 Task: Enable the option automatically republish when changes are made.
Action: Mouse moved to (57, 112)
Screenshot: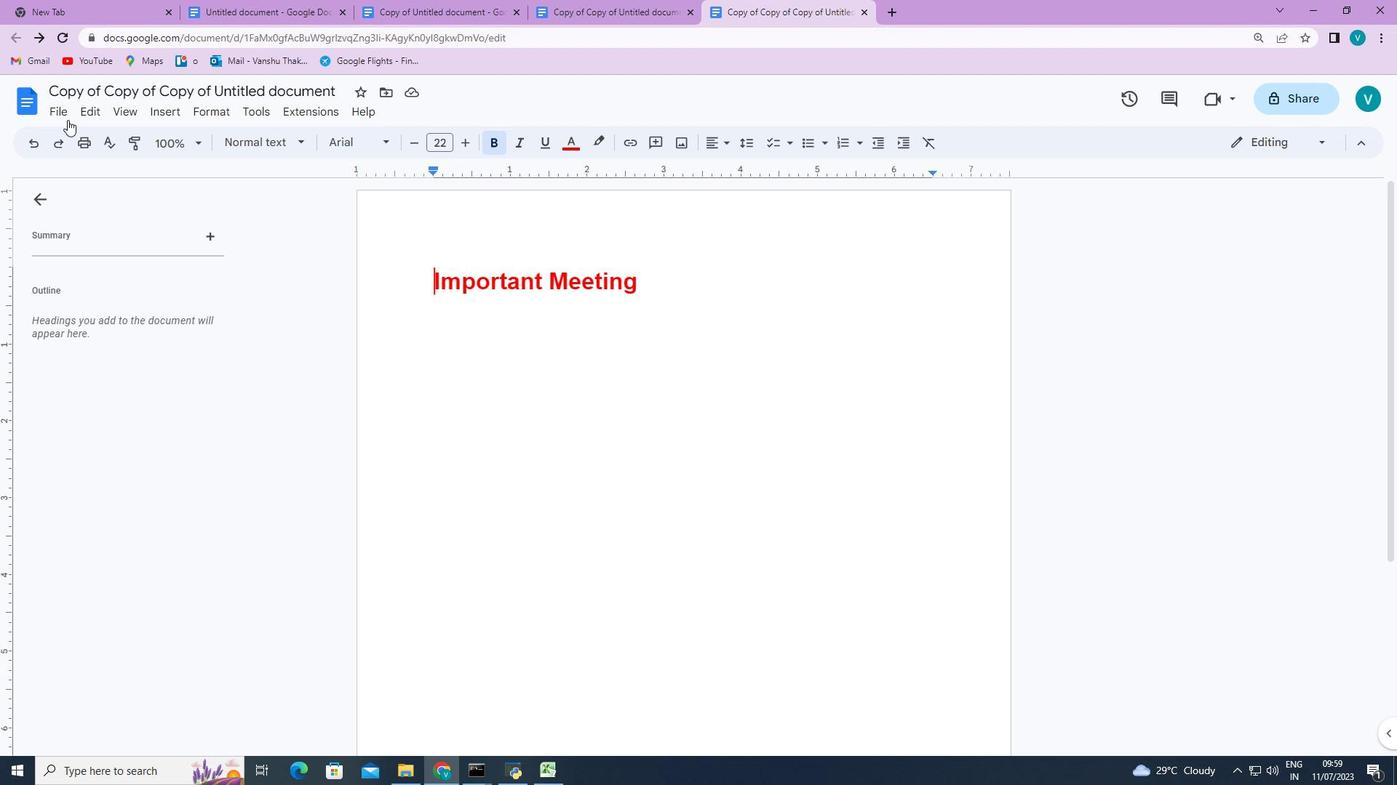 
Action: Mouse pressed left at (57, 112)
Screenshot: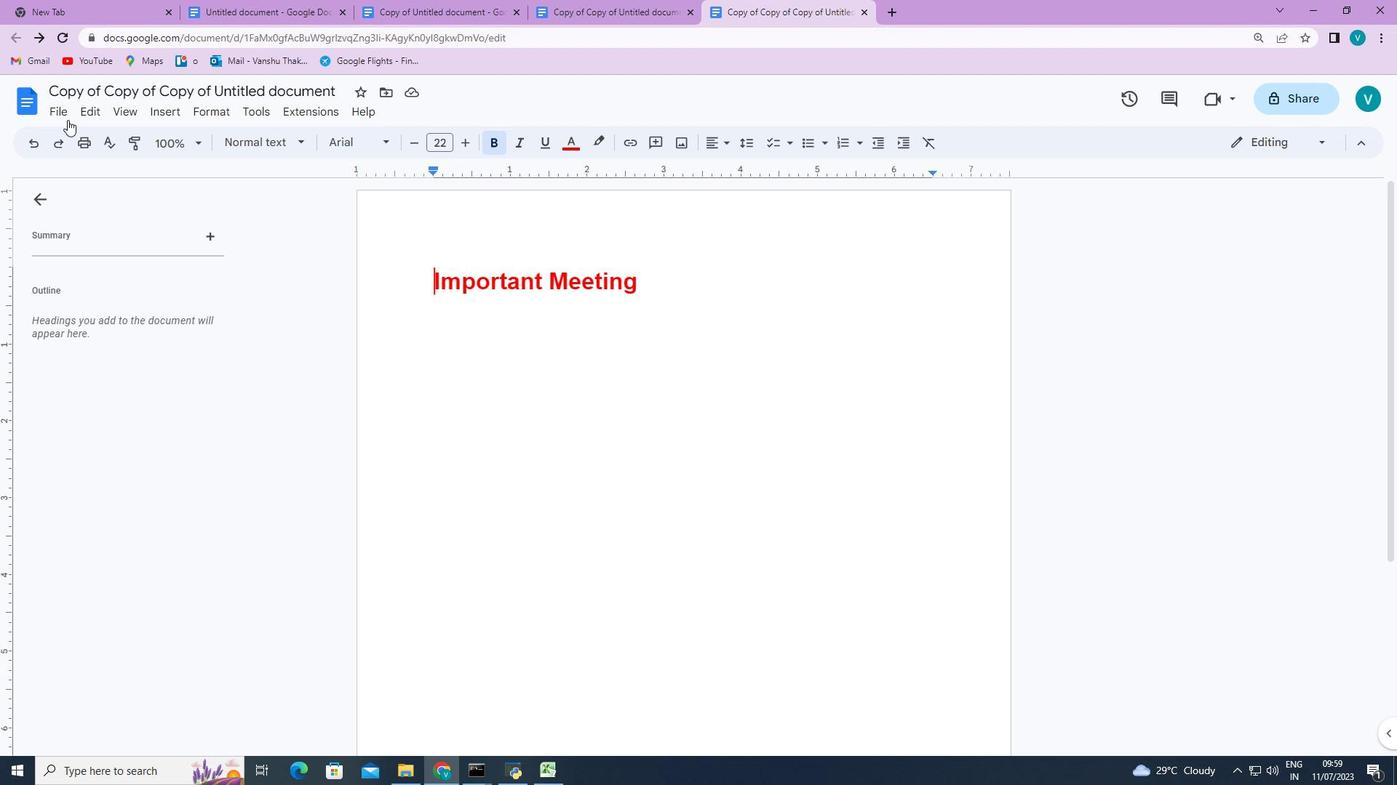 
Action: Mouse moved to (104, 227)
Screenshot: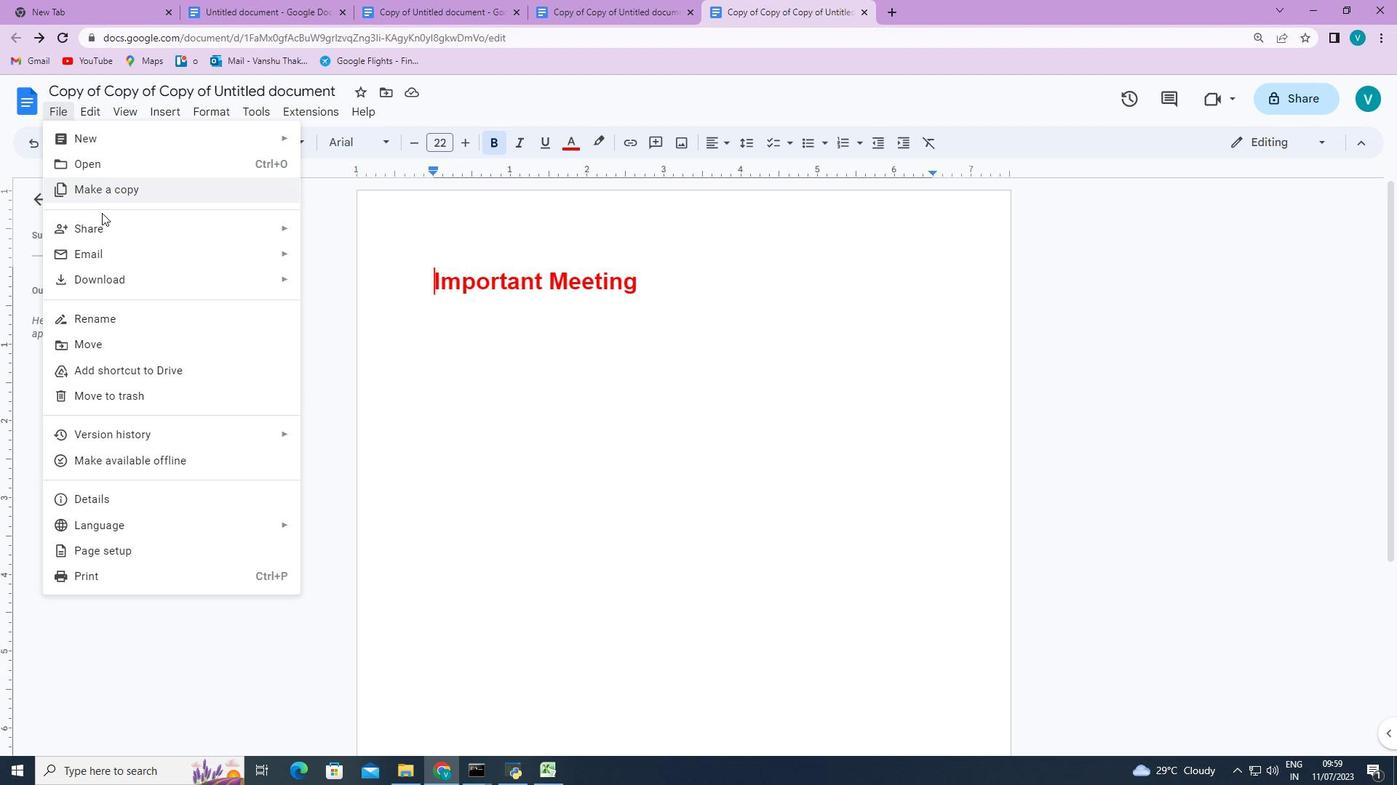 
Action: Mouse pressed left at (104, 227)
Screenshot: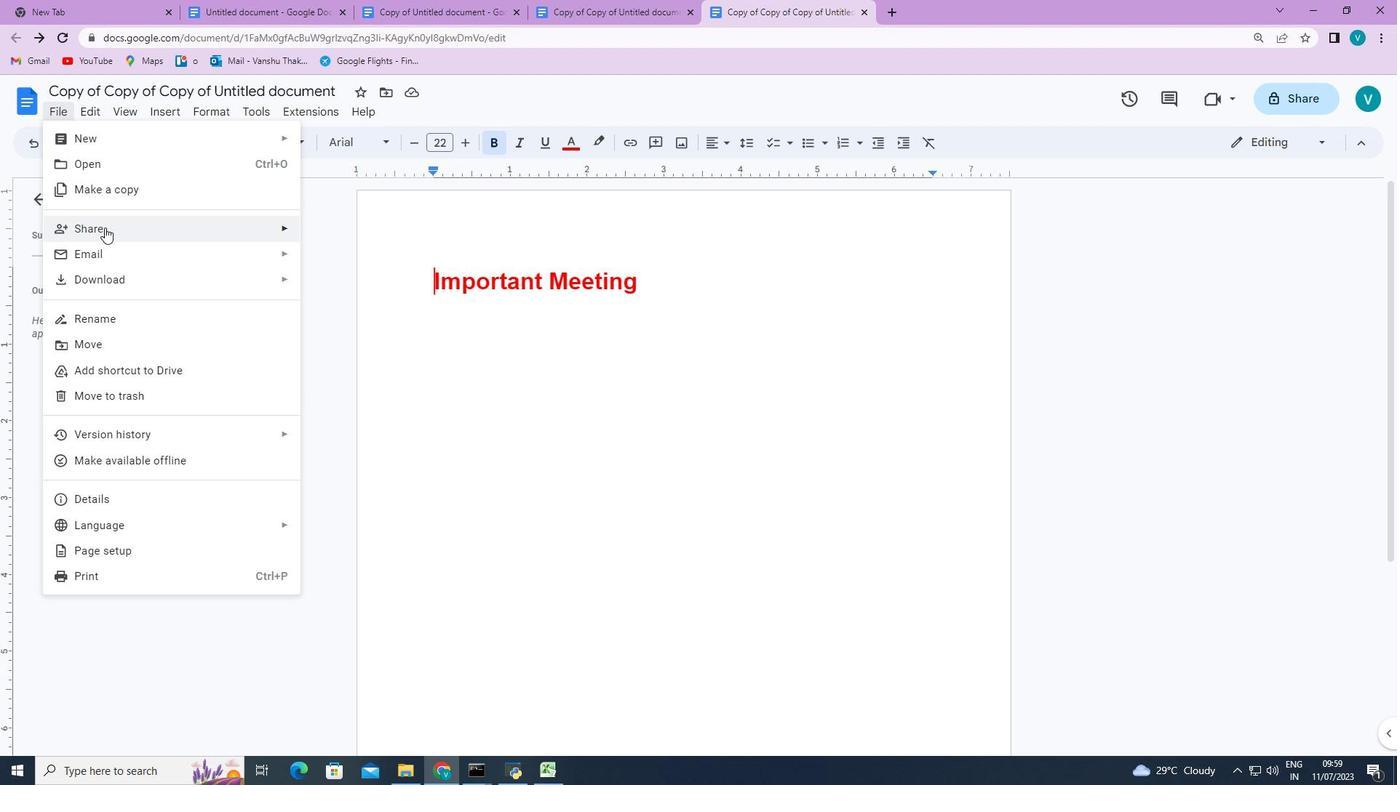 
Action: Mouse moved to (333, 259)
Screenshot: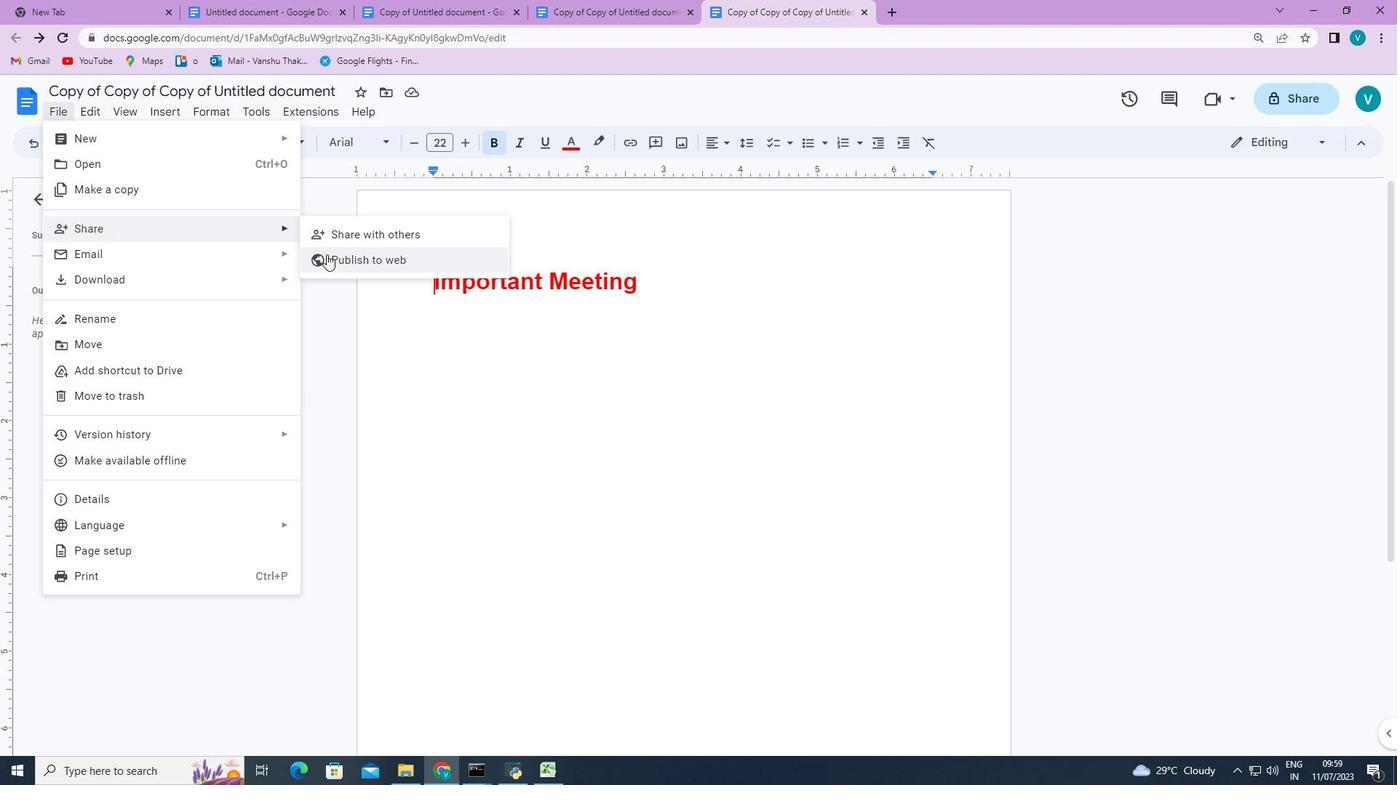 
Action: Mouse pressed left at (333, 259)
Screenshot: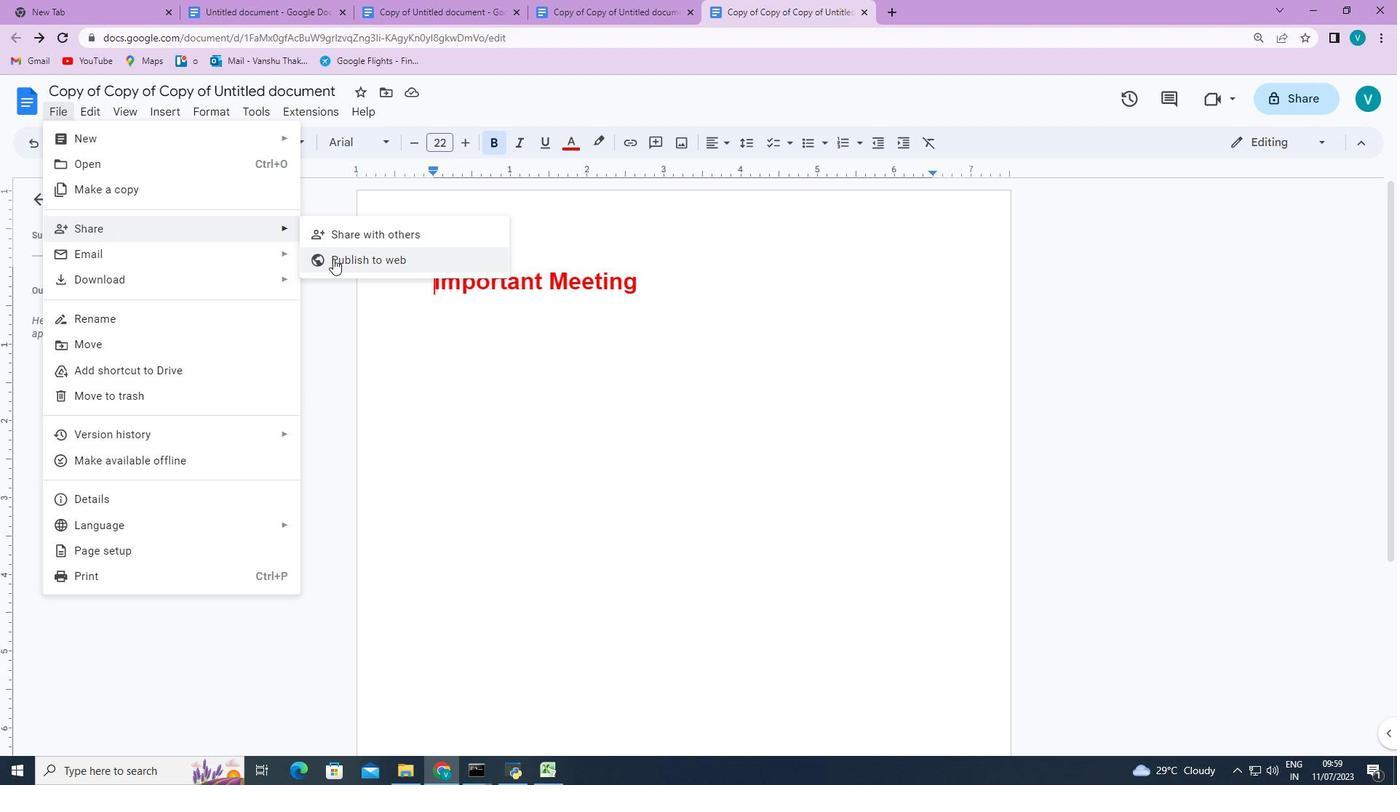 
Action: Mouse moved to (527, 603)
Screenshot: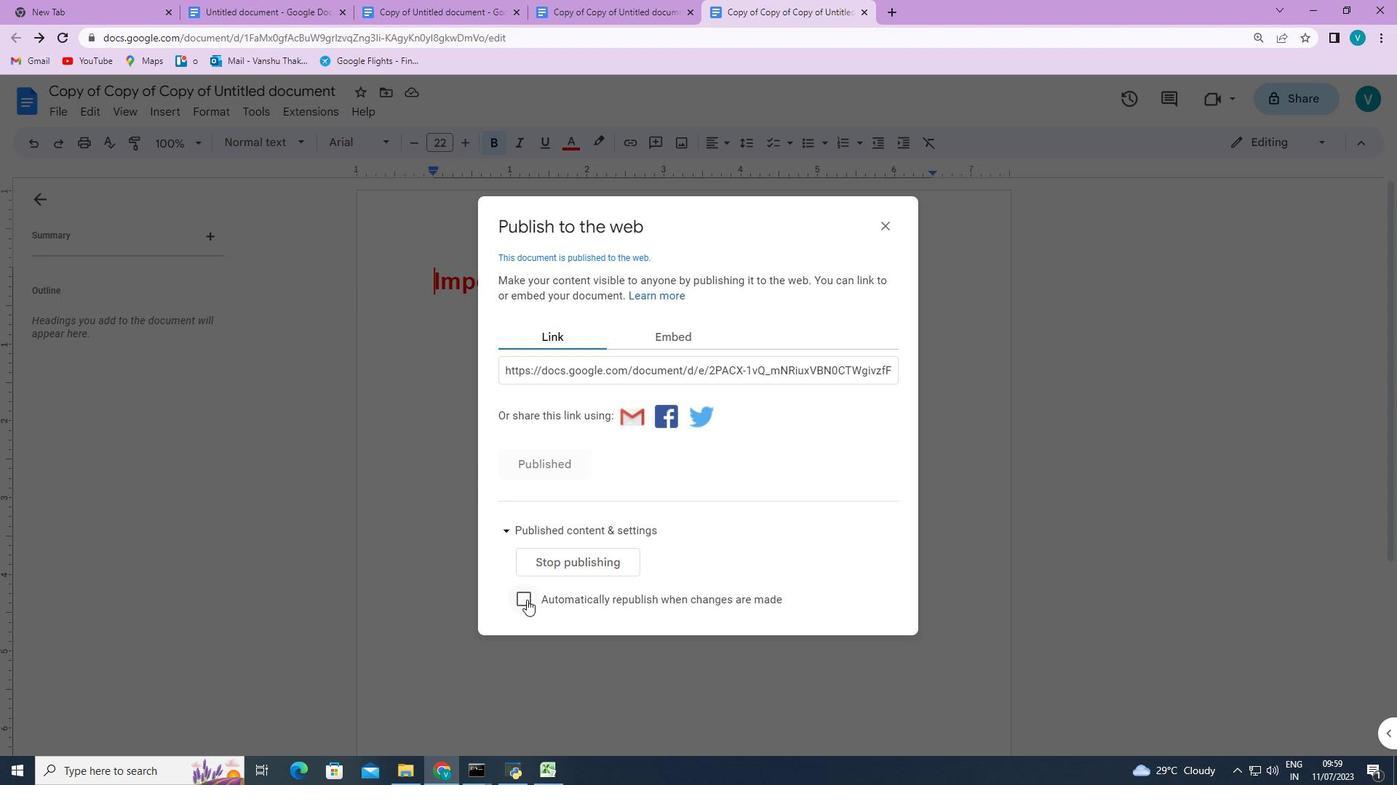 
Action: Mouse pressed left at (527, 603)
Screenshot: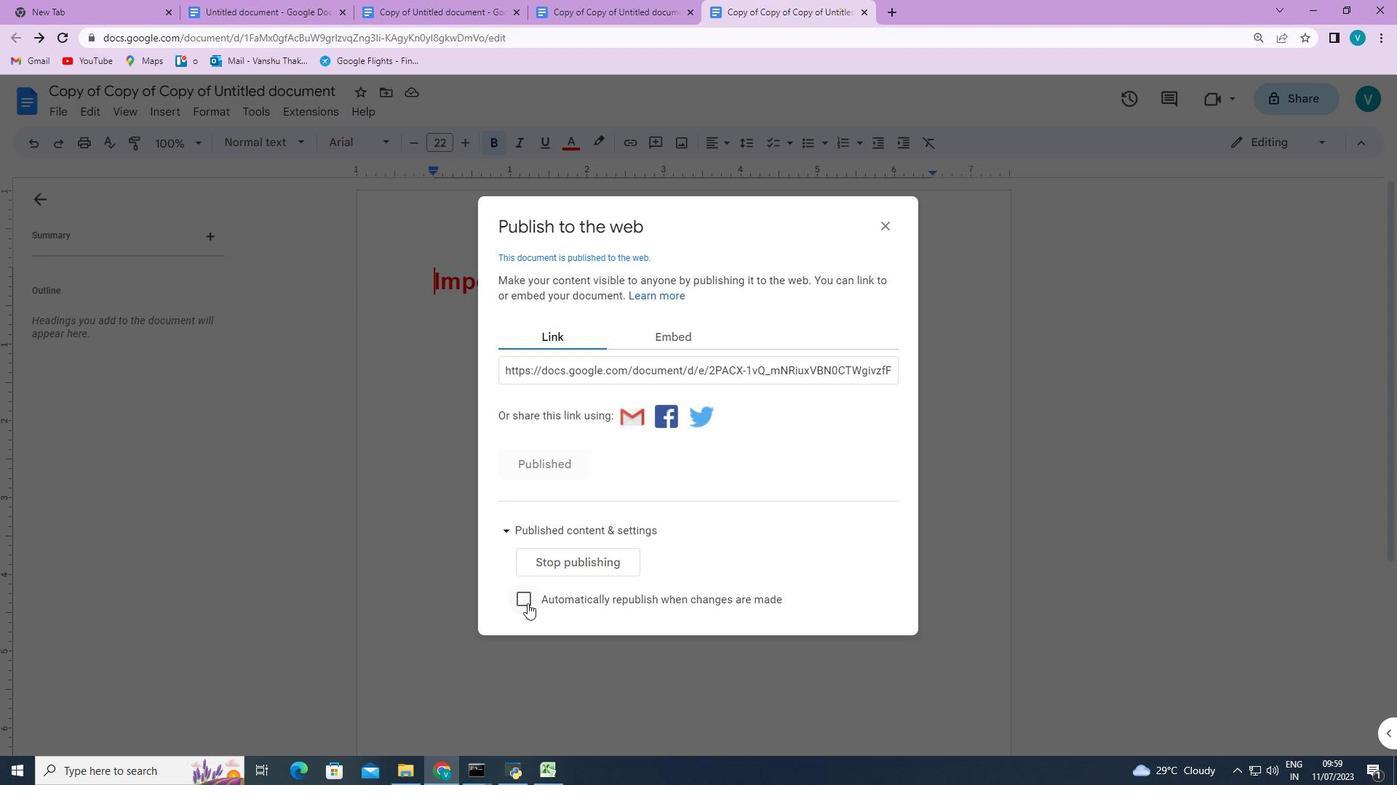 
